 Task: Change the workspace to "Daily Schedule".
Action: Mouse moved to (276, 70)
Screenshot: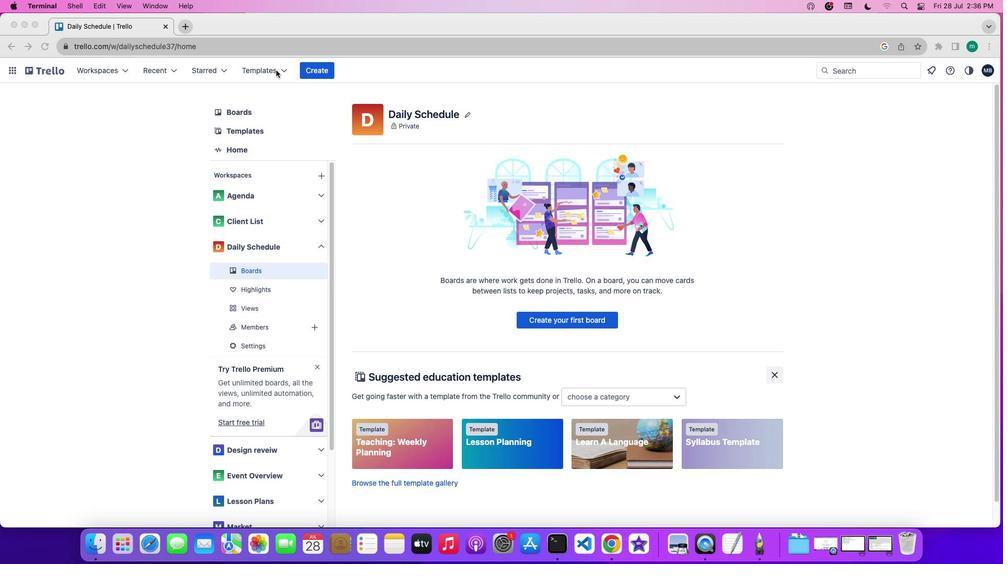 
Action: Mouse pressed left at (276, 70)
Screenshot: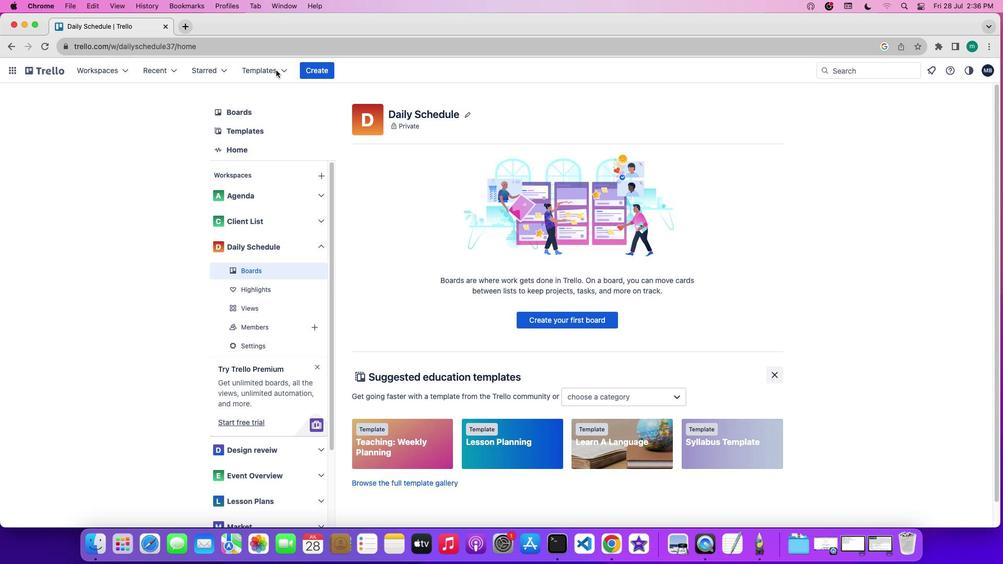 
Action: Mouse pressed left at (276, 70)
Screenshot: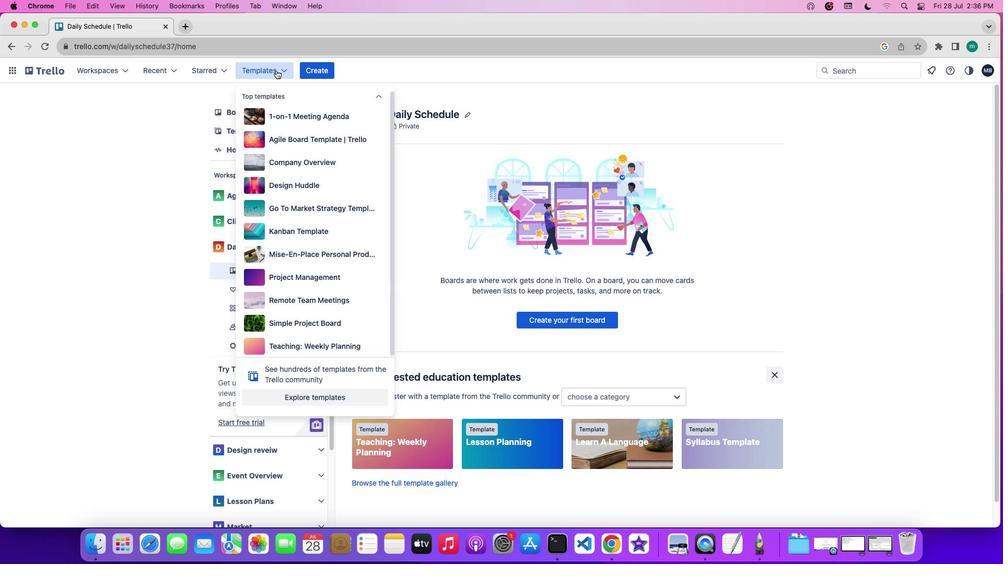 
Action: Mouse pressed left at (276, 70)
Screenshot: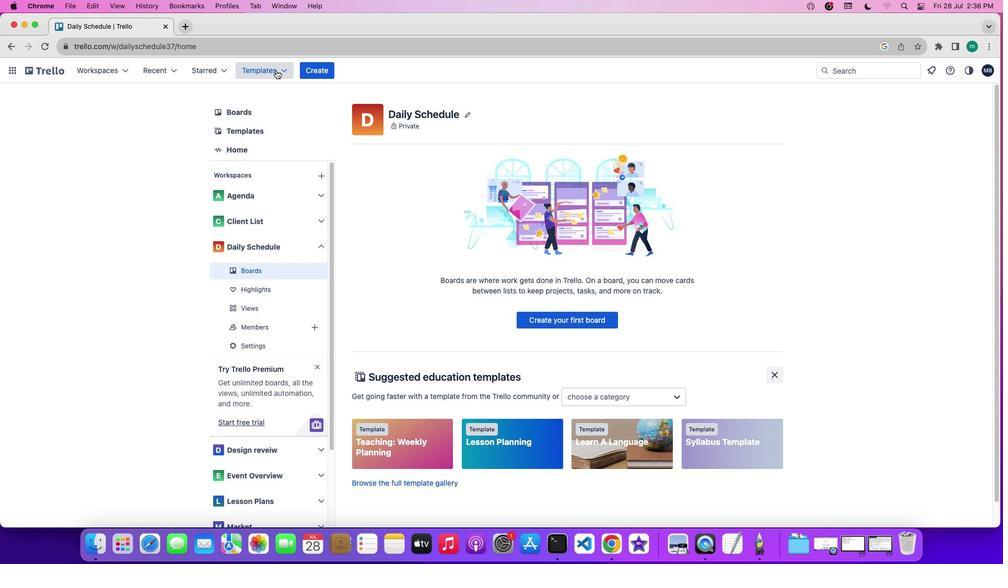 
Action: Mouse moved to (317, 397)
Screenshot: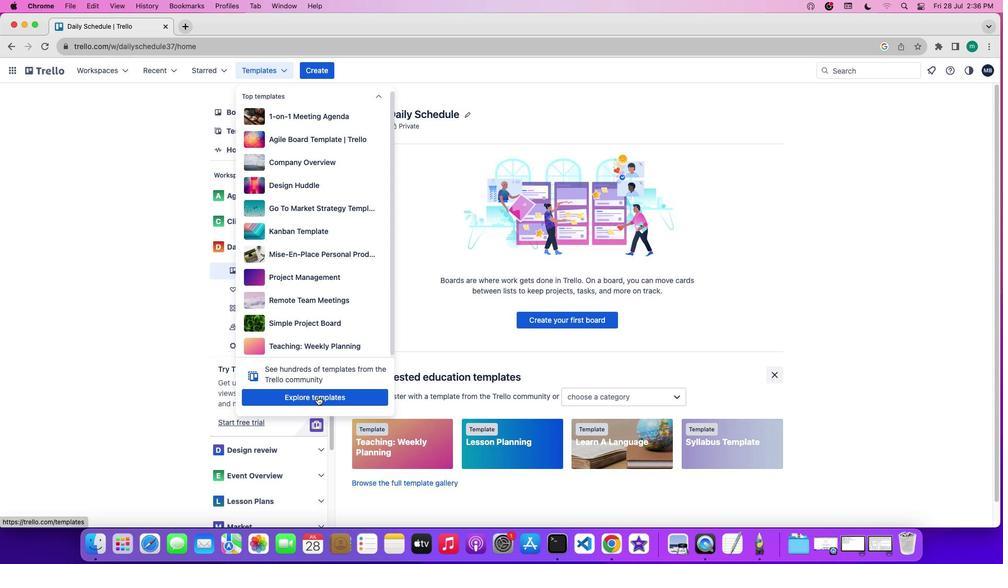 
Action: Mouse pressed left at (317, 397)
Screenshot: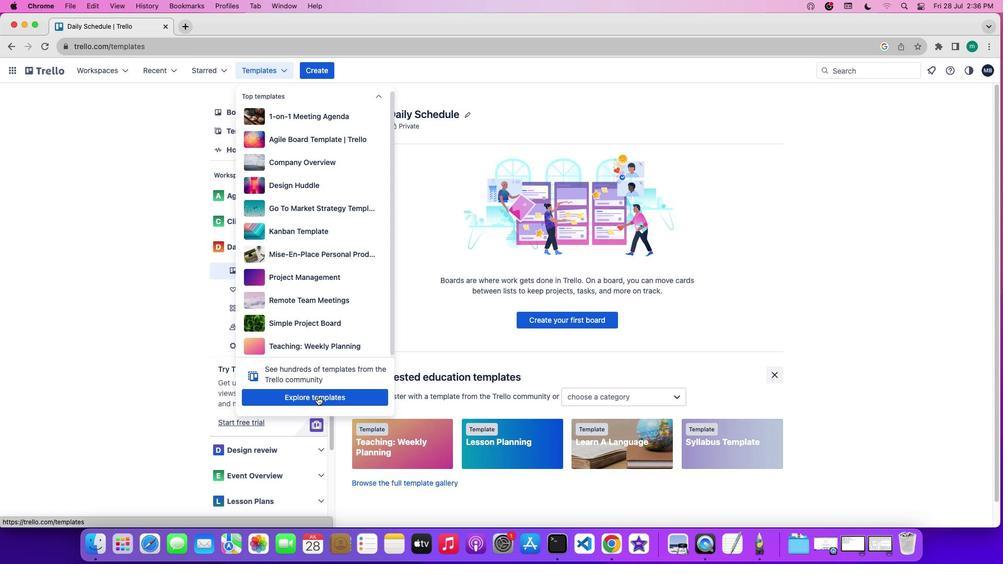 
Action: Mouse moved to (752, 168)
Screenshot: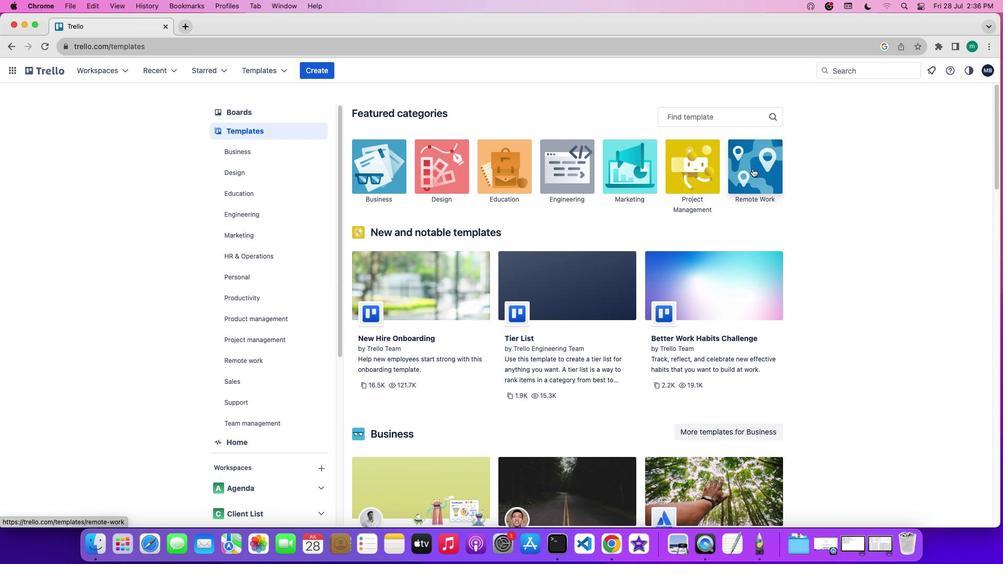 
Action: Mouse pressed left at (752, 168)
Screenshot: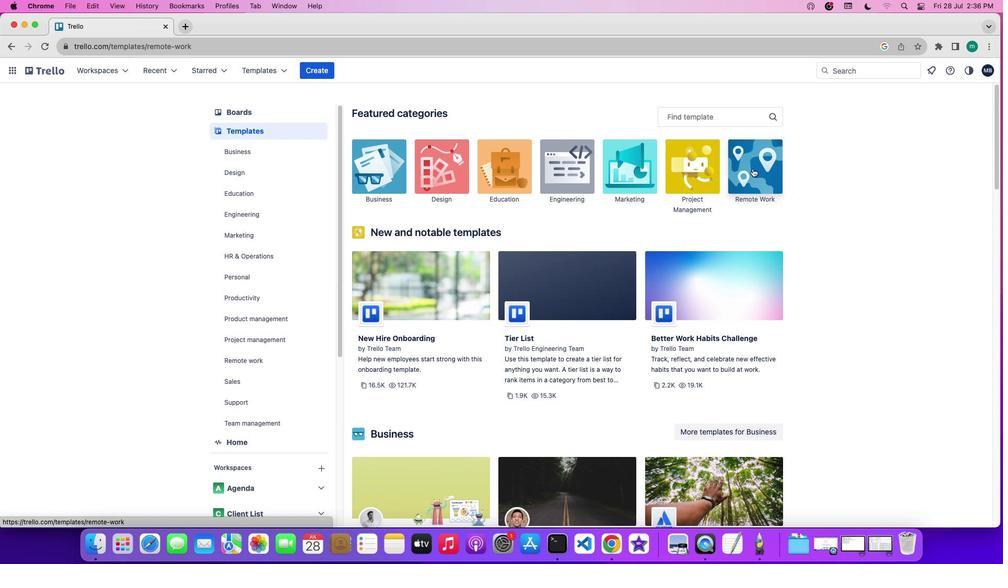 
Action: Mouse moved to (435, 220)
Screenshot: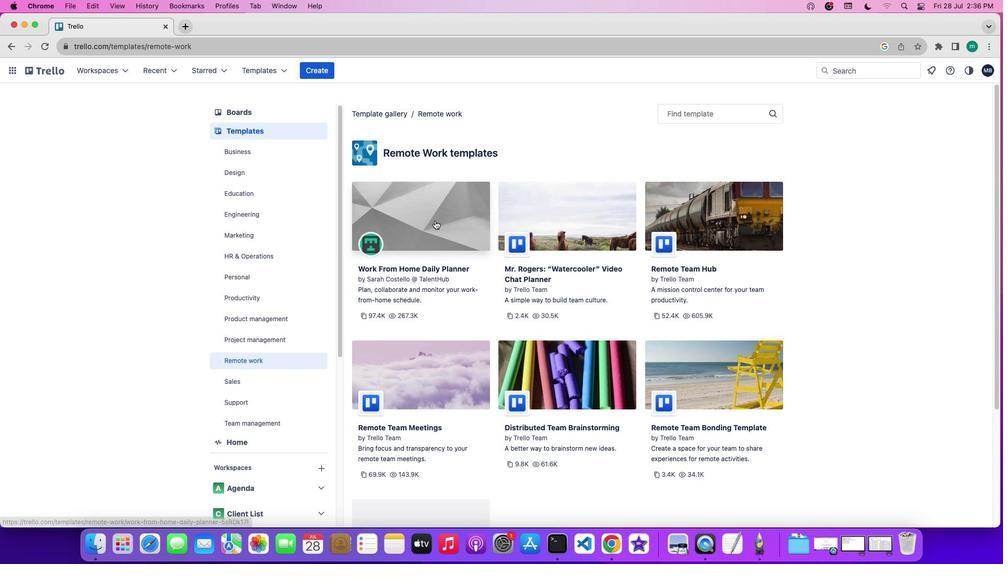 
Action: Mouse pressed left at (435, 220)
Screenshot: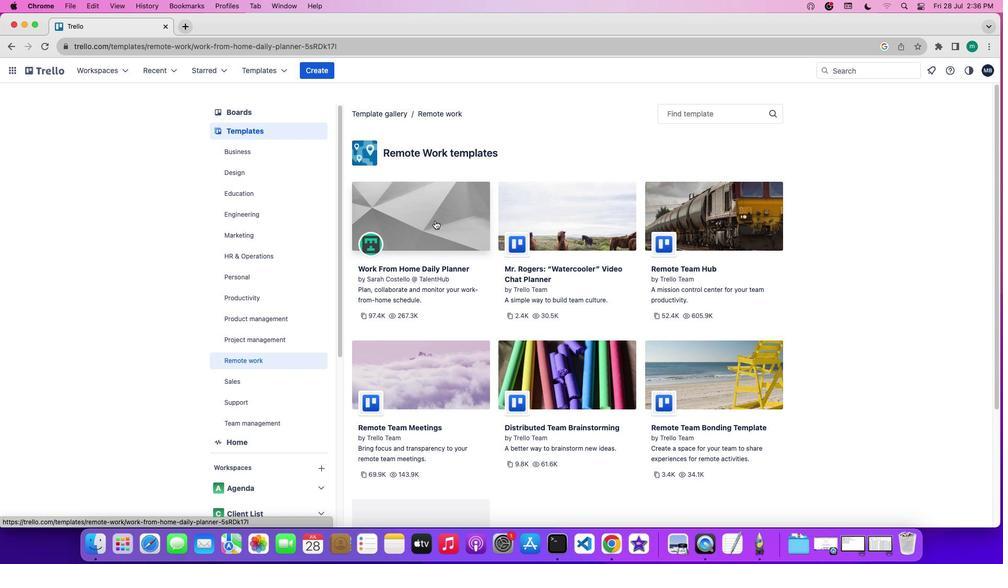 
Action: Mouse moved to (762, 150)
Screenshot: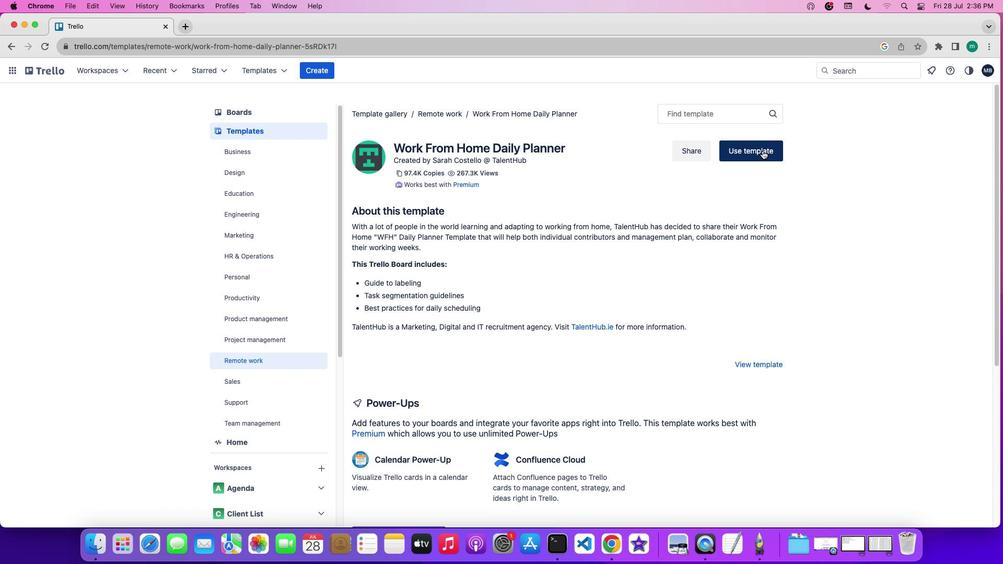 
Action: Mouse pressed left at (762, 150)
Screenshot: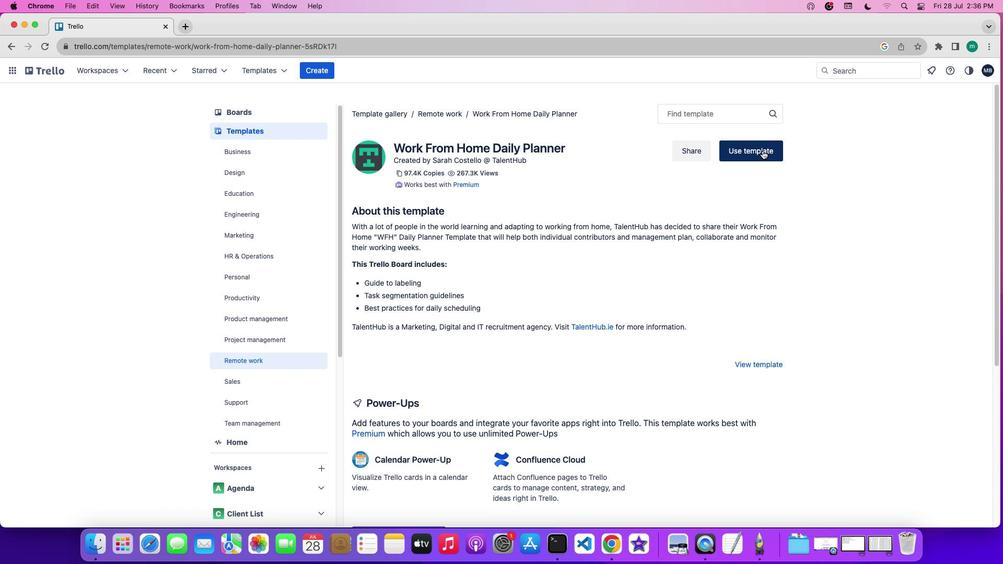 
Action: Mouse moved to (856, 245)
Screenshot: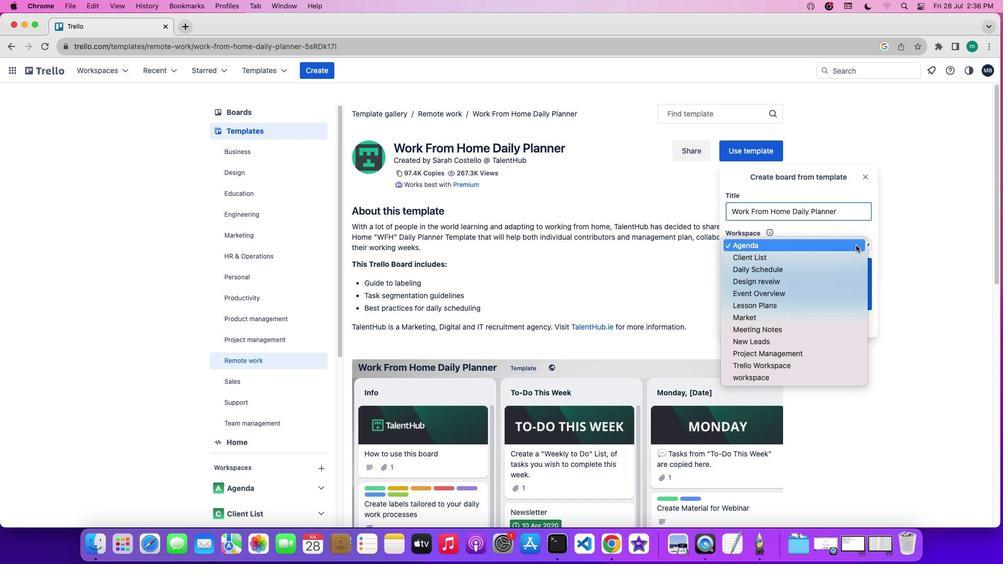 
Action: Mouse pressed left at (856, 245)
Screenshot: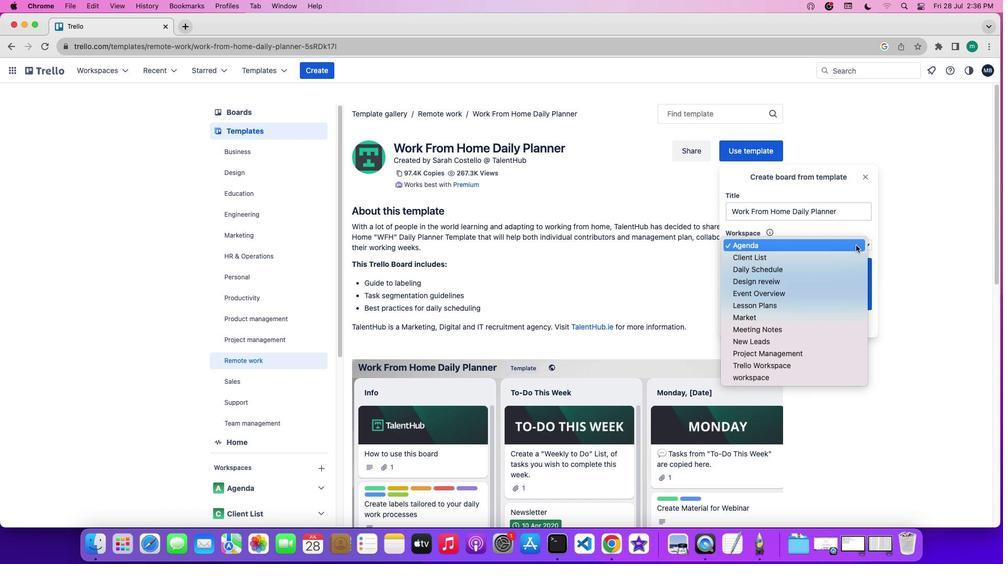 
Action: Mouse moved to (841, 268)
Screenshot: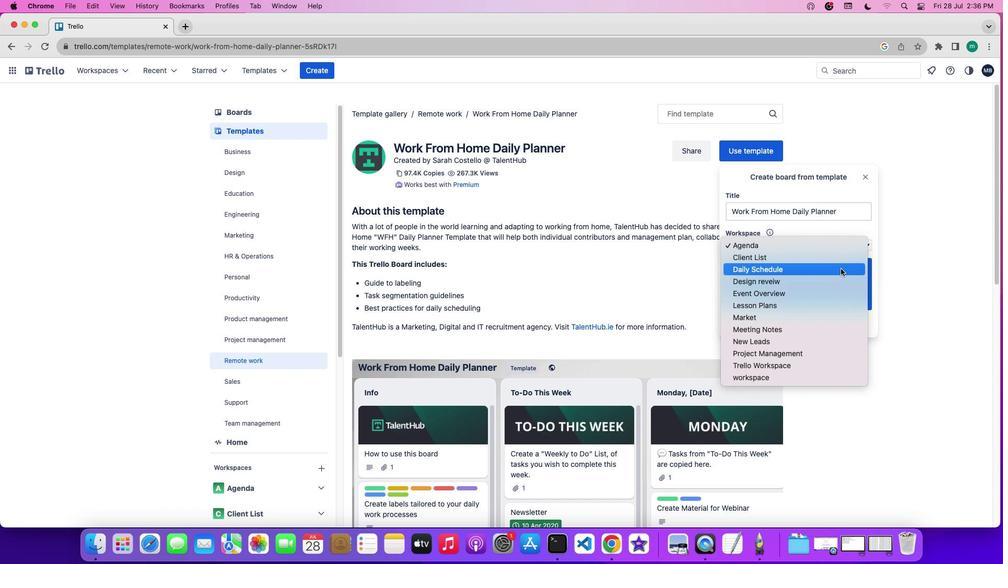 
Action: Mouse pressed left at (841, 268)
Screenshot: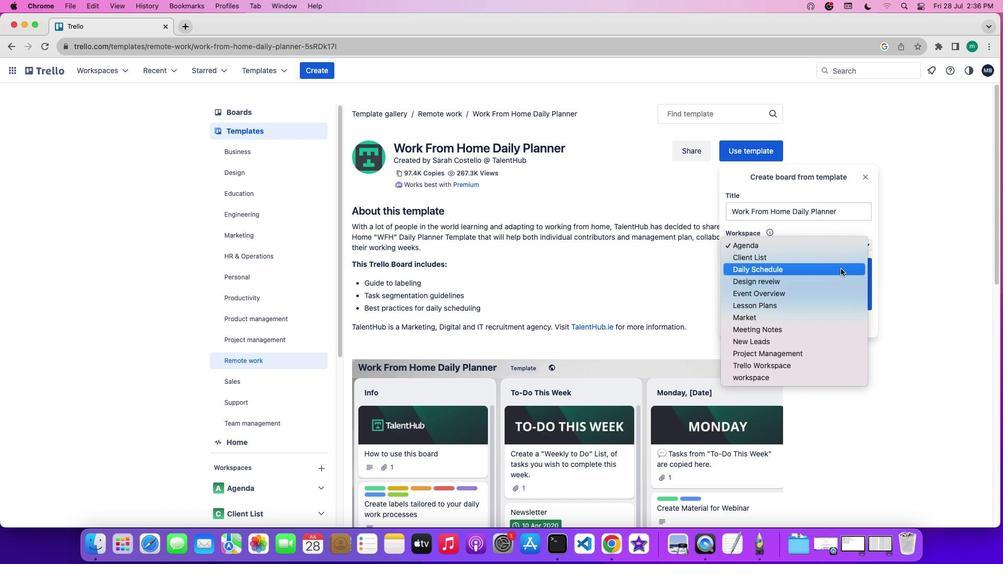 
